Task: Create Issue Issue0000000440 in Backlog  in Scrum Project Project0000000088 in Jira. Change IN PROGRESS as Status of Issue Issue0000000432 in Backlog  in Scrum Project Project0000000087 in Jira. Change IN PROGRESS as Status of Issue Issue0000000434 in Backlog  in Scrum Project Project0000000087 in Jira. Change IN PROGRESS as Status of Issue Issue0000000436 in Backlog  in Scrum Project Project0000000088 in Jira. Change IN PROGRESS as Status of Issue Issue0000000438 in Backlog  in Scrum Project Project0000000088 in Jira
Action: Key pressed i<Key.caps_lock>ssue0000000440<Key.enter>
Screenshot: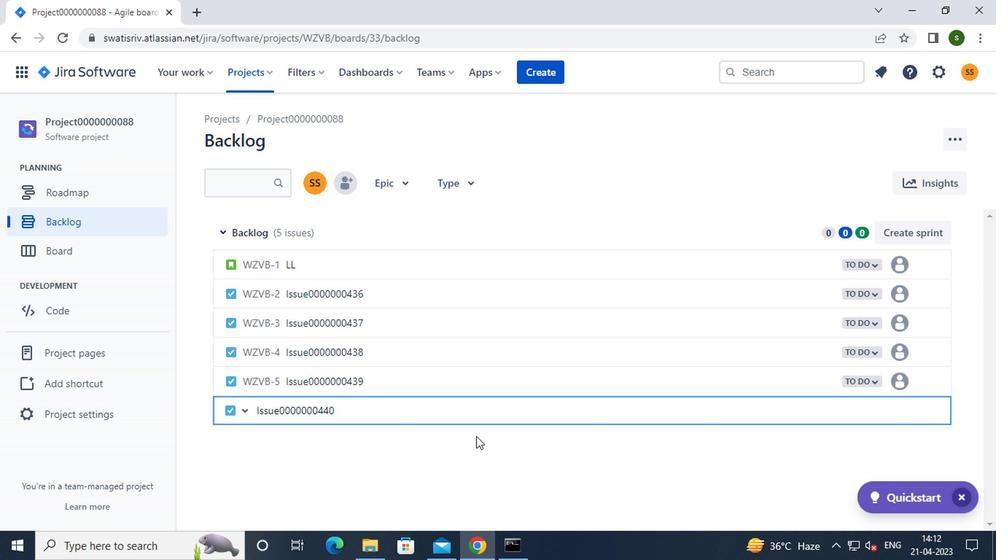
Action: Mouse moved to (256, 80)
Screenshot: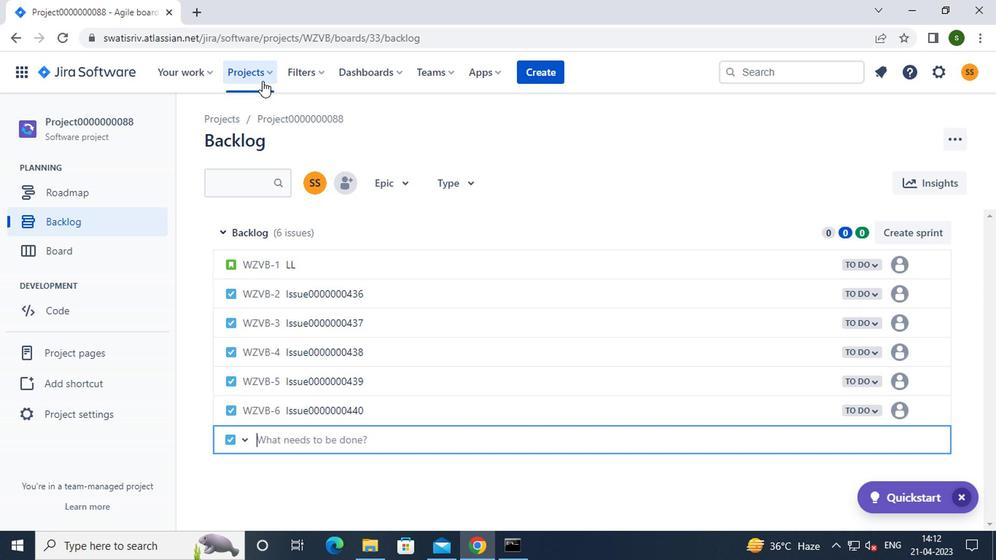 
Action: Mouse pressed left at (256, 80)
Screenshot: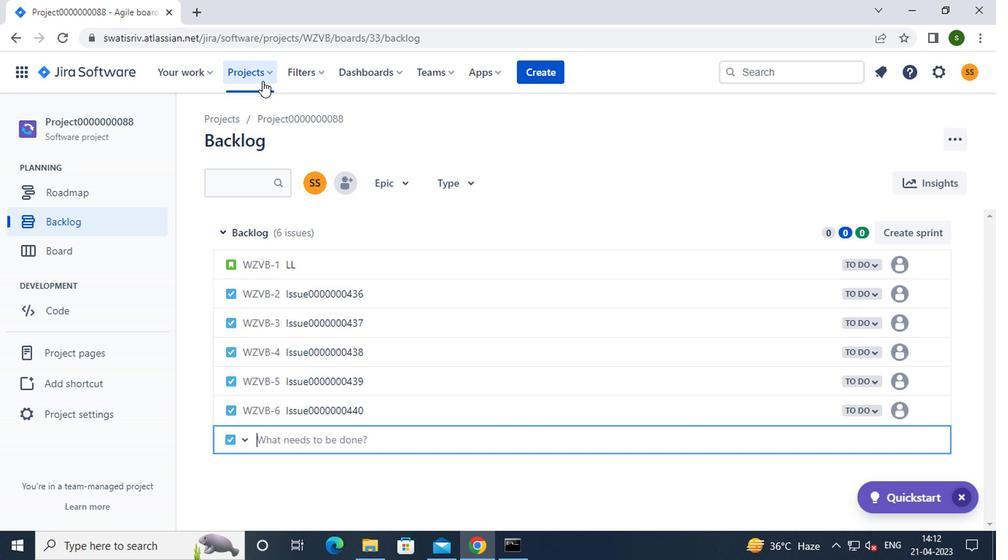 
Action: Mouse moved to (293, 181)
Screenshot: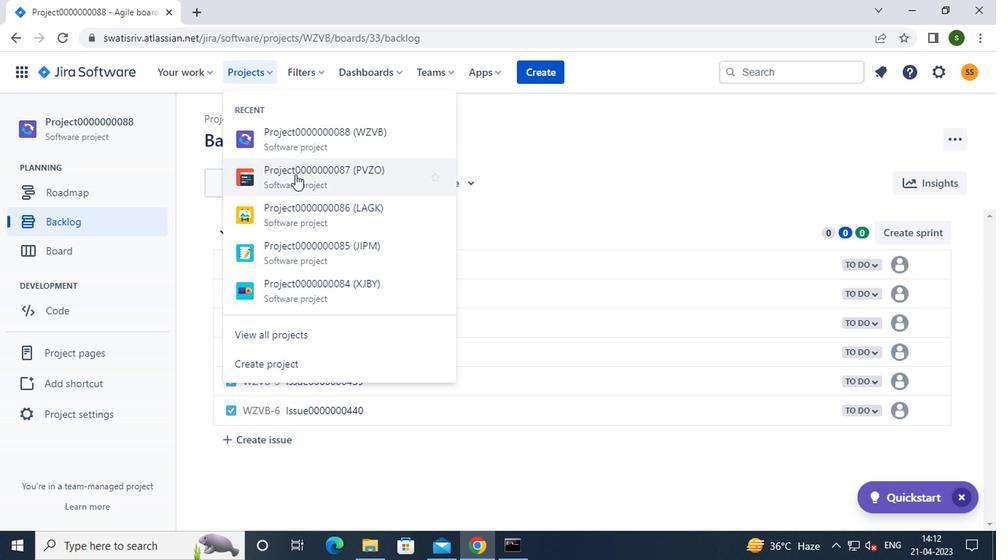 
Action: Mouse pressed left at (293, 181)
Screenshot: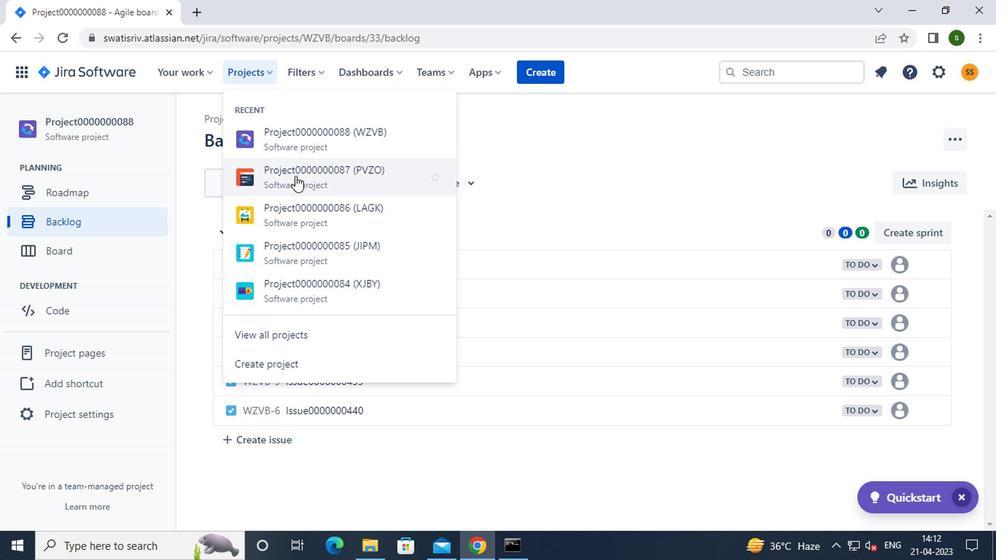 
Action: Mouse moved to (110, 228)
Screenshot: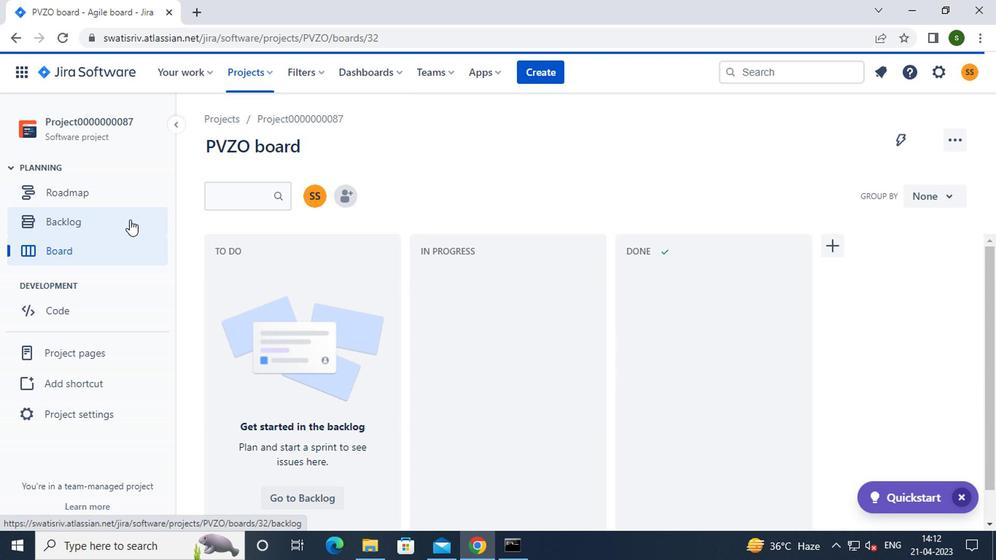 
Action: Mouse pressed left at (110, 228)
Screenshot: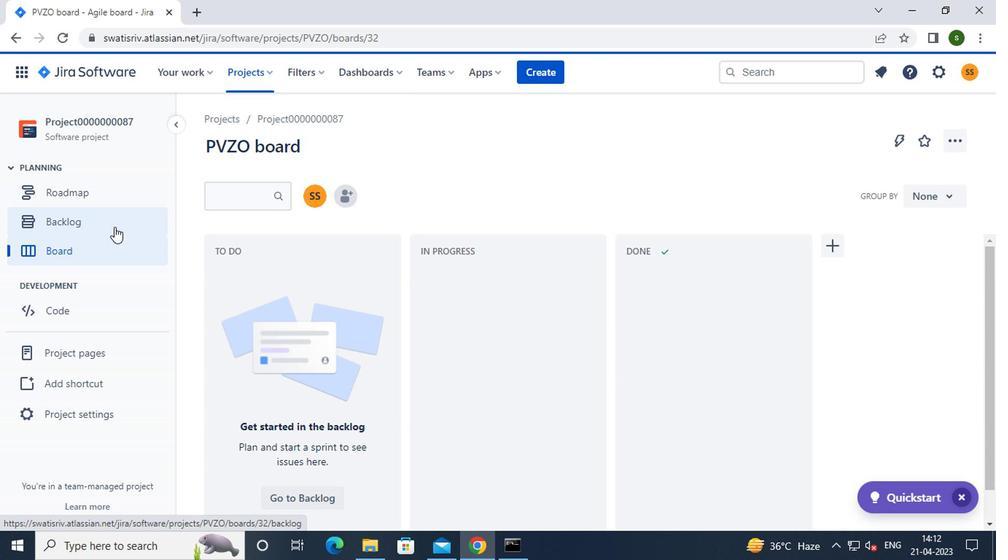 
Action: Mouse moved to (874, 325)
Screenshot: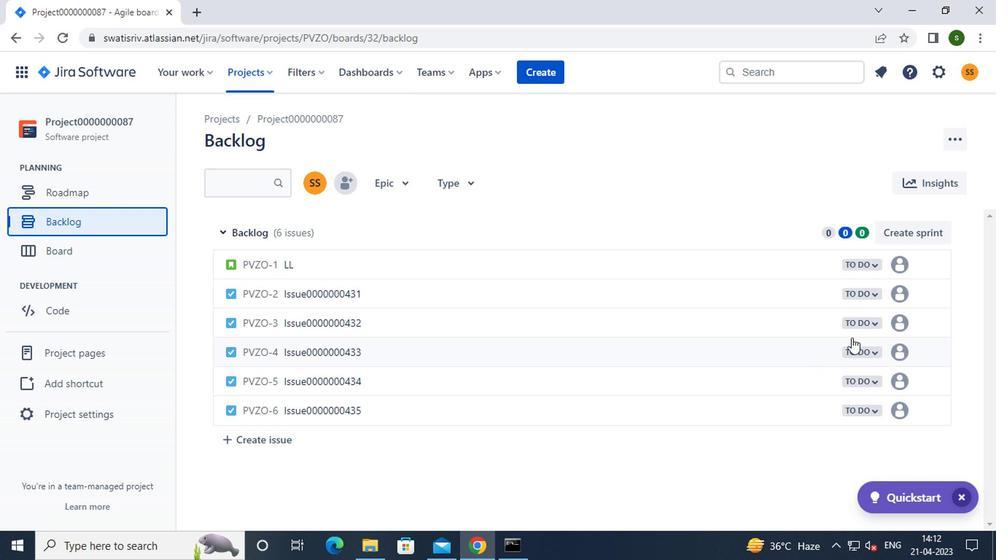 
Action: Mouse pressed left at (874, 325)
Screenshot: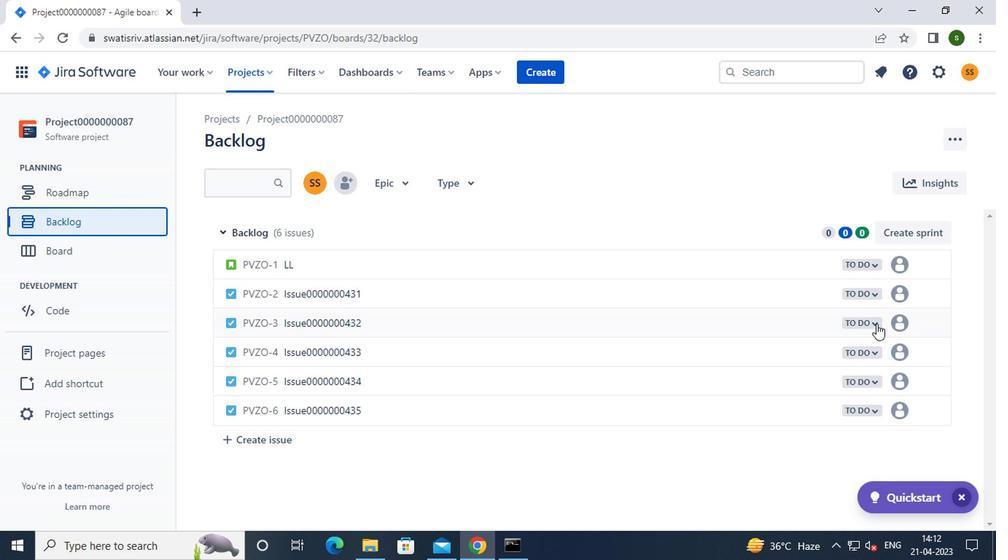
Action: Mouse moved to (803, 350)
Screenshot: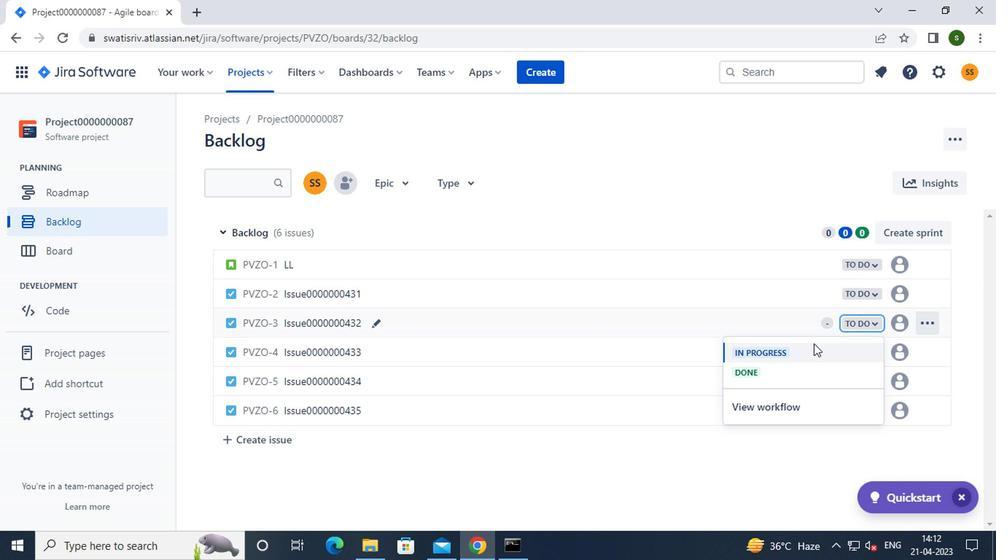 
Action: Mouse pressed left at (803, 350)
Screenshot: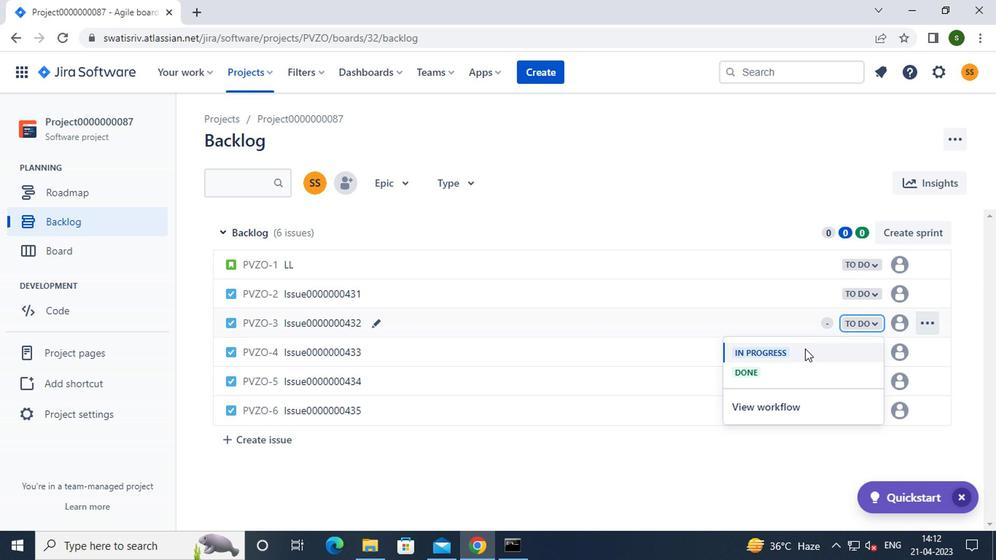 
Action: Mouse moved to (869, 380)
Screenshot: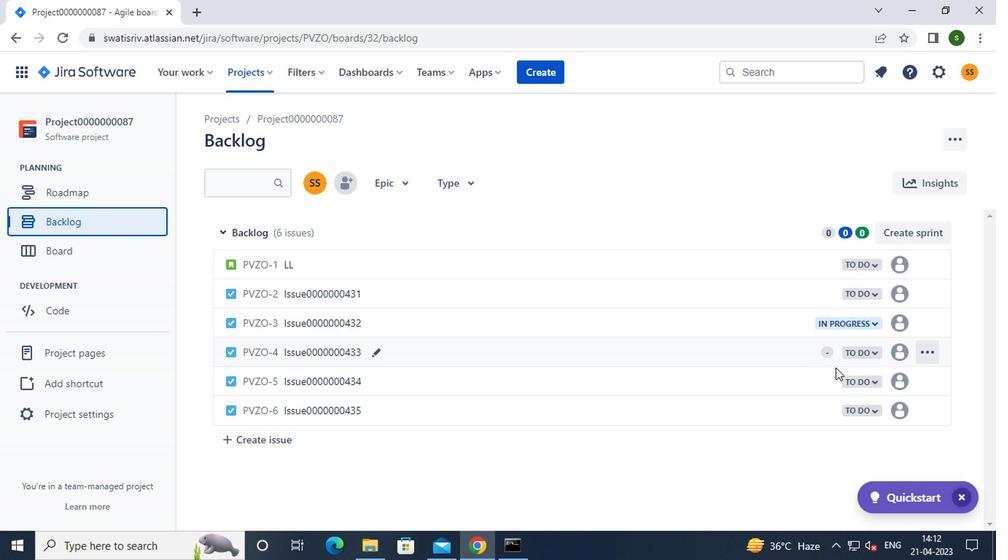 
Action: Mouse pressed left at (869, 380)
Screenshot: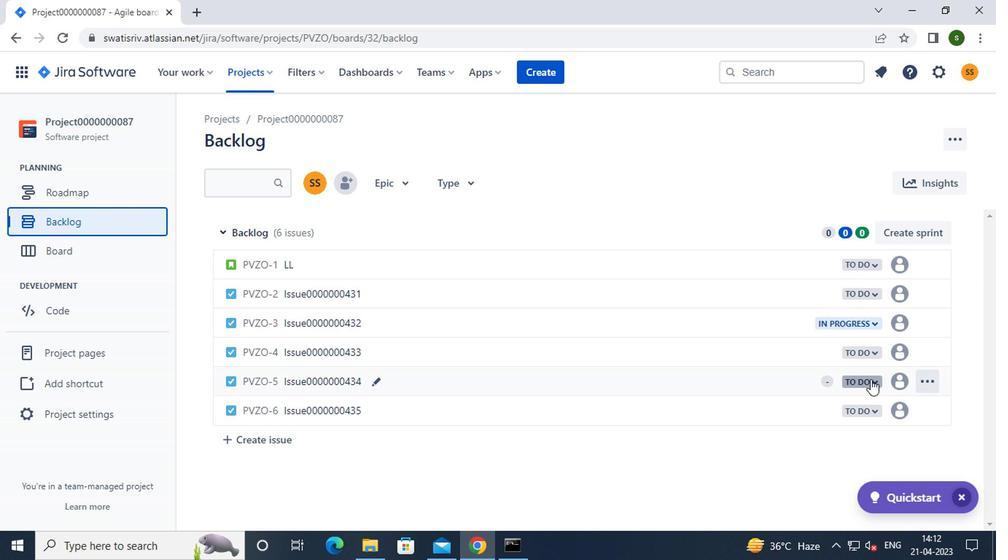 
Action: Mouse moved to (804, 408)
Screenshot: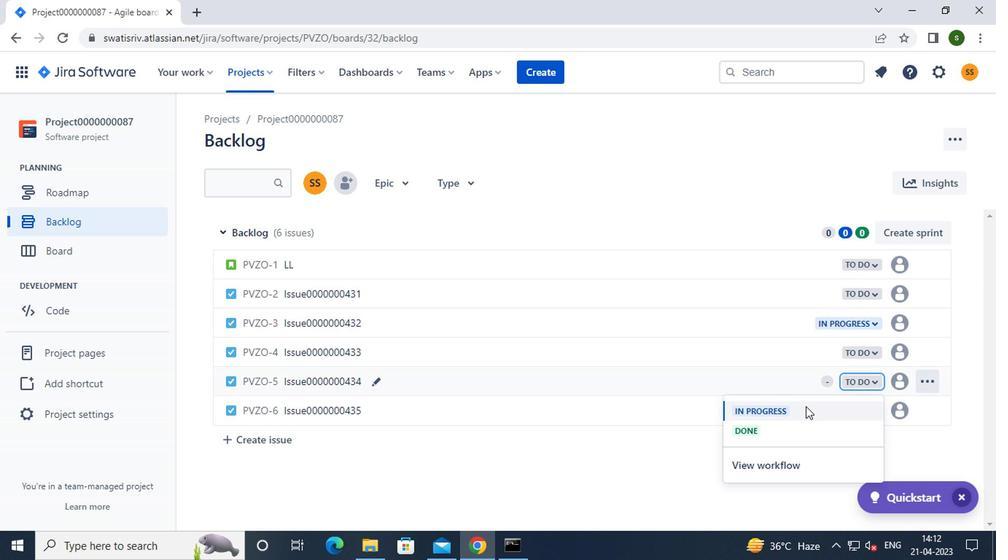 
Action: Mouse pressed left at (804, 408)
Screenshot: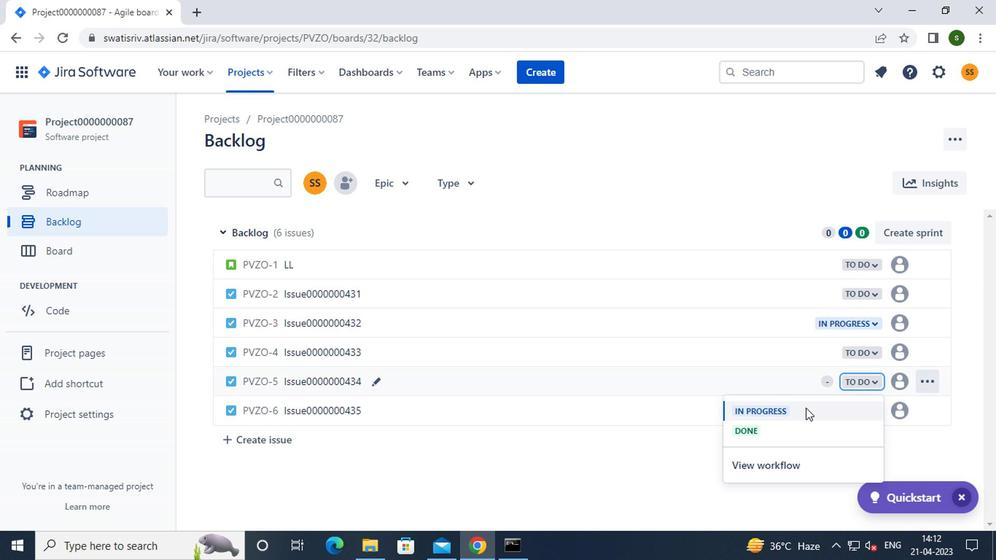 
Action: Mouse moved to (251, 71)
Screenshot: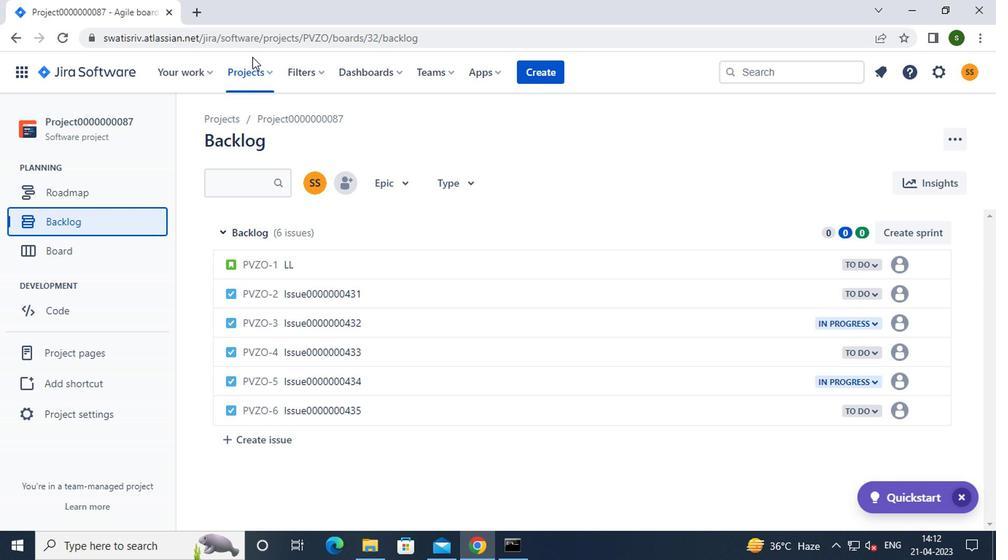 
Action: Mouse pressed left at (251, 71)
Screenshot: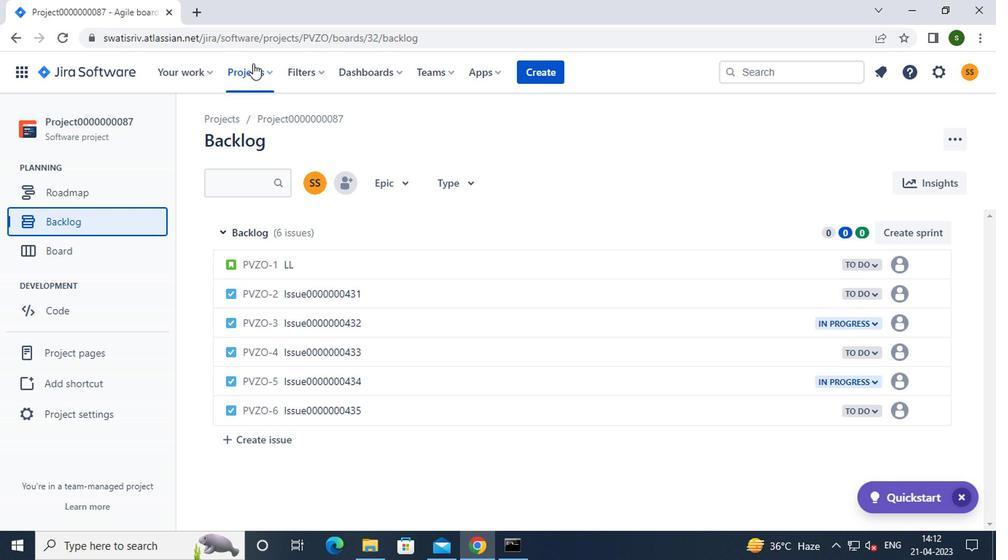 
Action: Mouse moved to (315, 190)
Screenshot: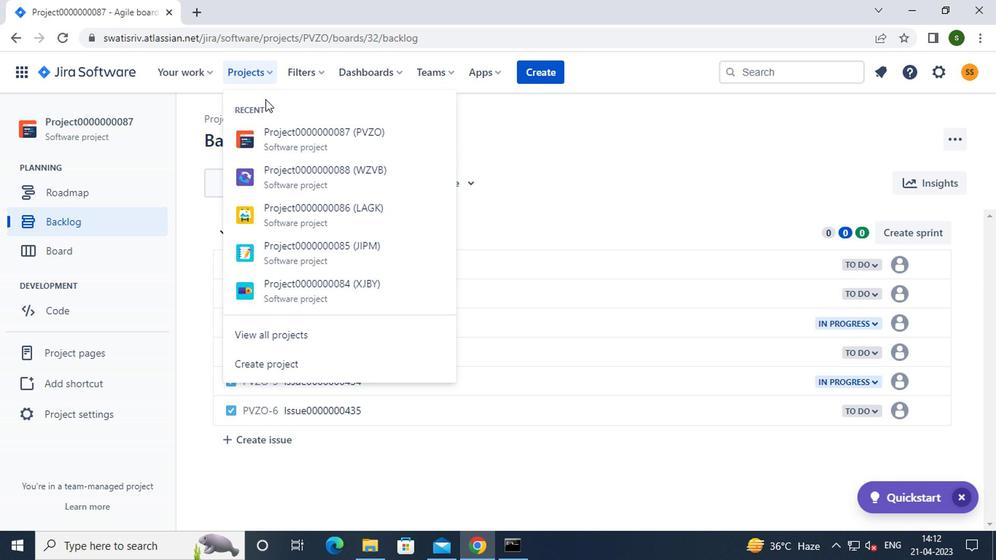 
Action: Mouse pressed left at (315, 190)
Screenshot: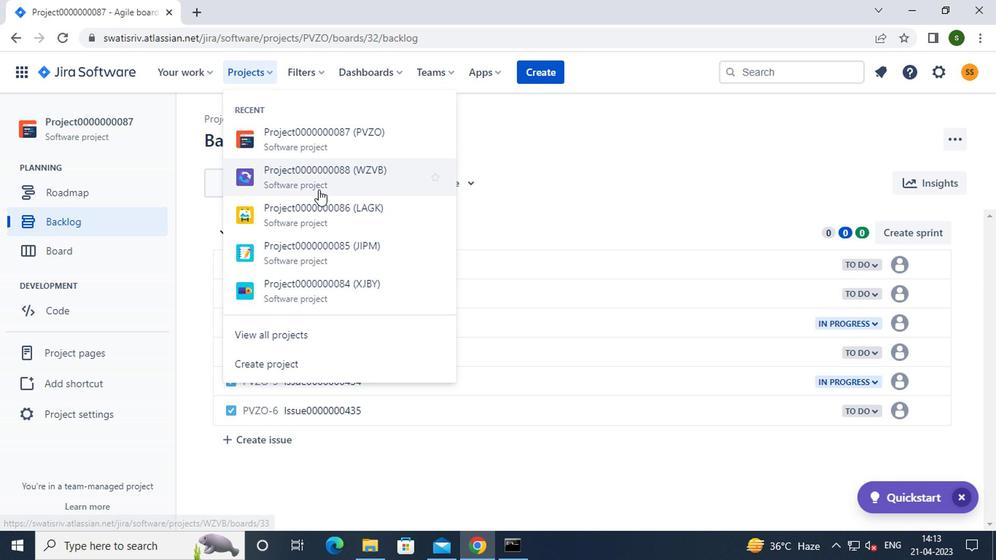 
Action: Mouse moved to (100, 216)
Screenshot: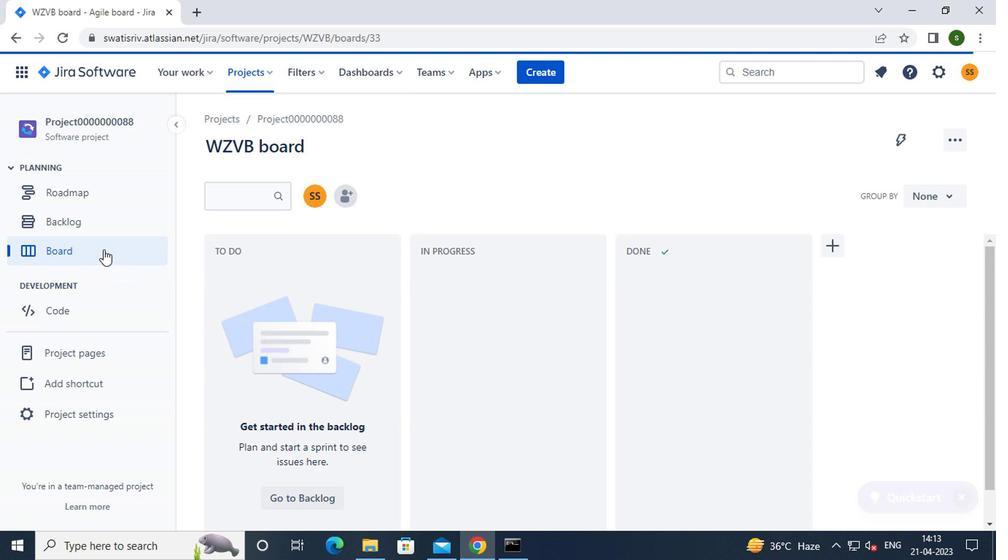 
Action: Mouse pressed left at (100, 216)
Screenshot: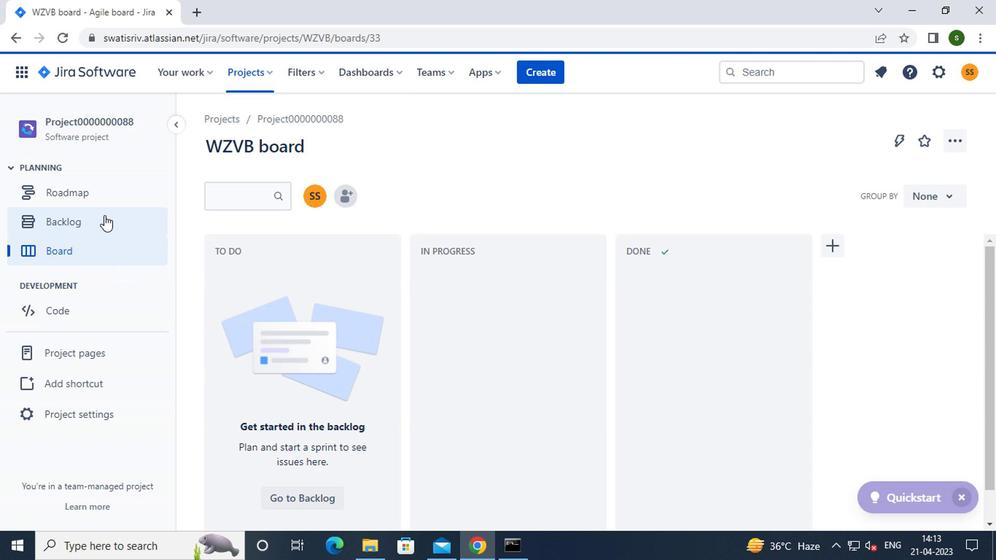 
Action: Mouse moved to (869, 293)
Screenshot: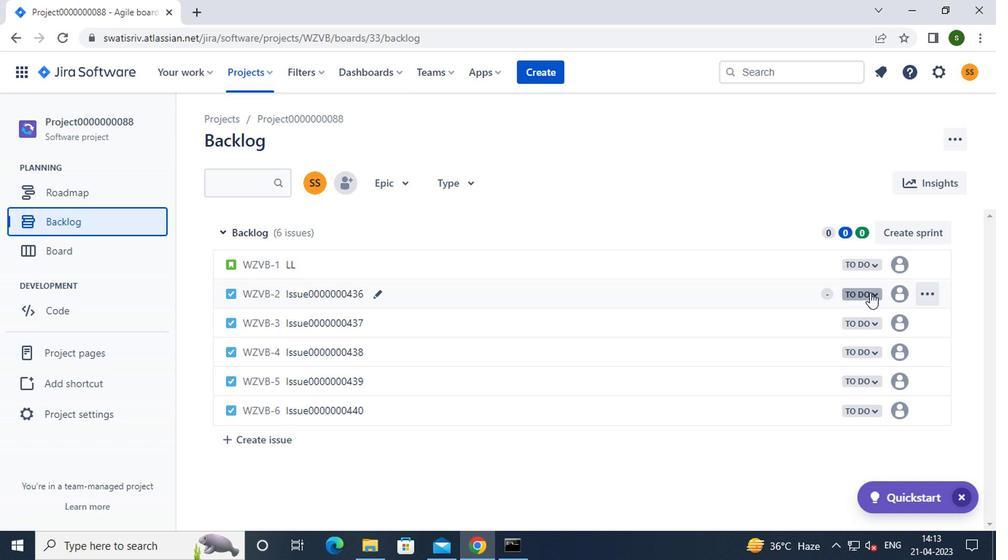 
Action: Mouse pressed left at (869, 293)
Screenshot: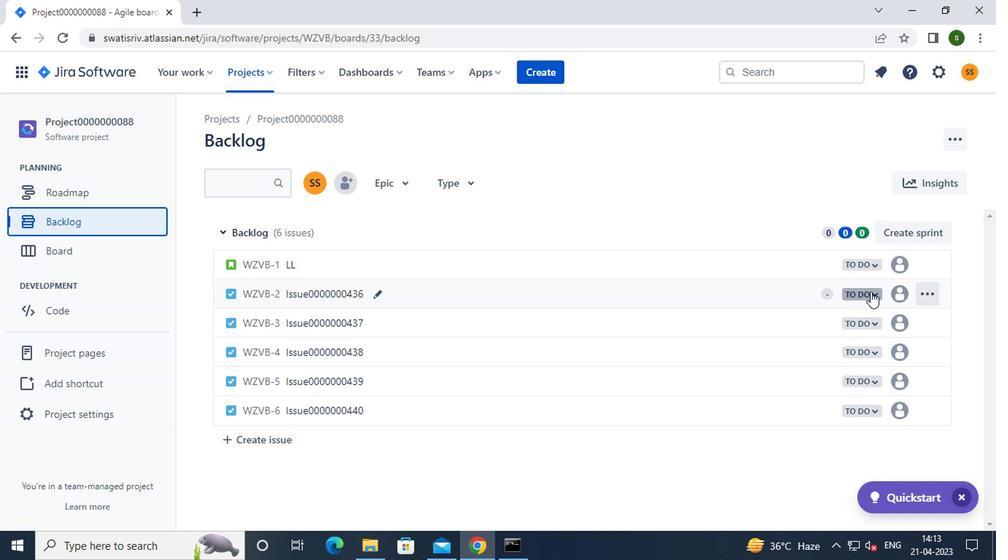 
Action: Mouse moved to (790, 323)
Screenshot: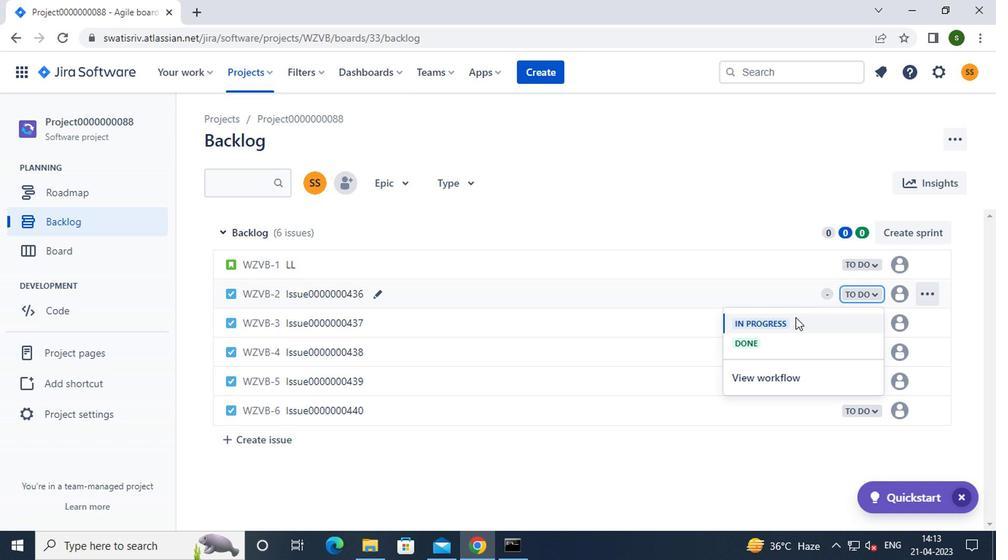 
Action: Mouse pressed left at (790, 323)
Screenshot: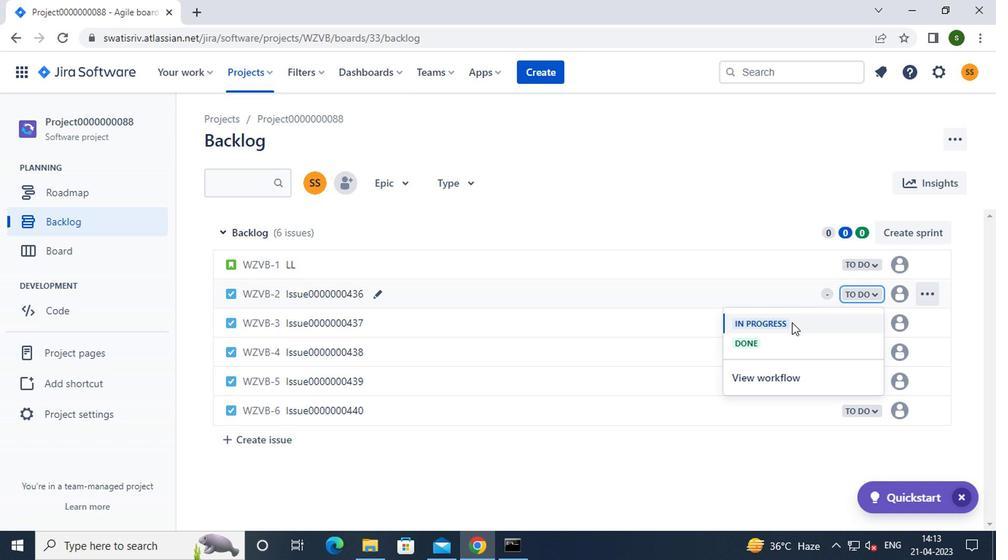 
Action: Mouse moved to (871, 347)
Screenshot: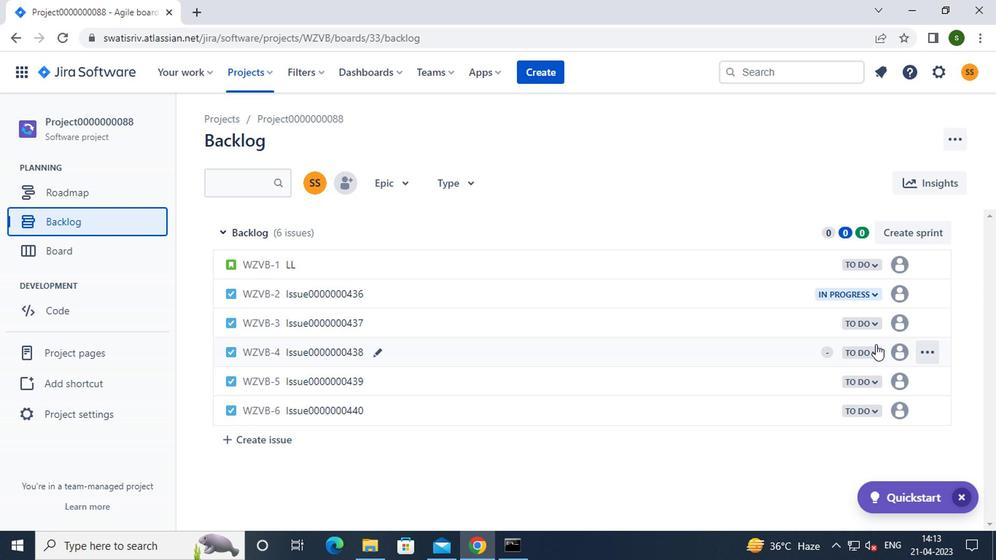 
Action: Mouse pressed left at (871, 347)
Screenshot: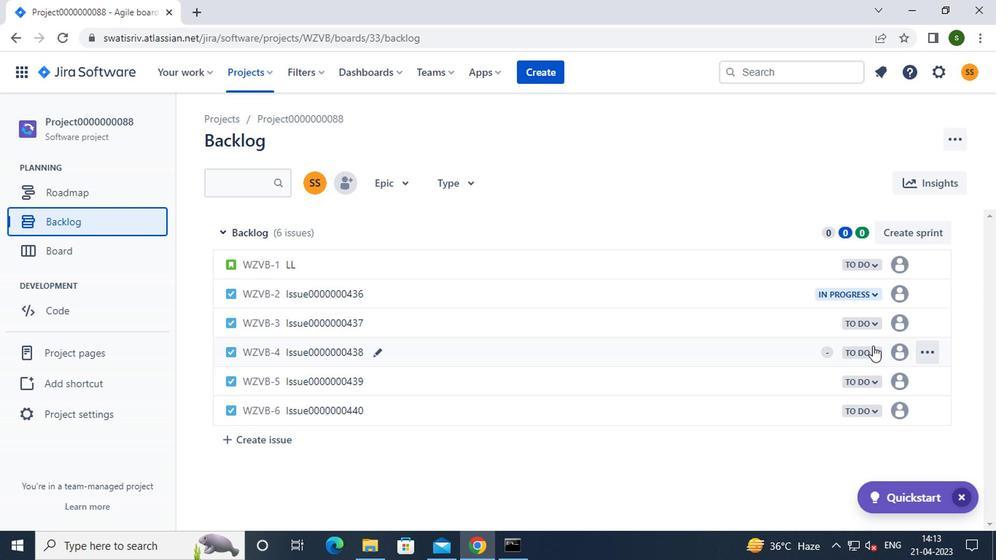 
Action: Mouse moved to (794, 383)
Screenshot: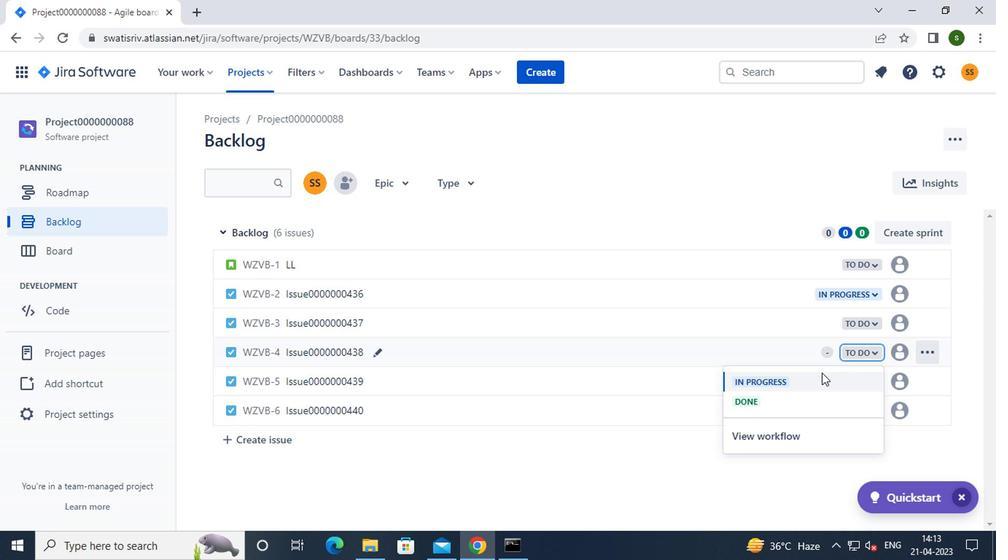 
Action: Mouse pressed left at (794, 383)
Screenshot: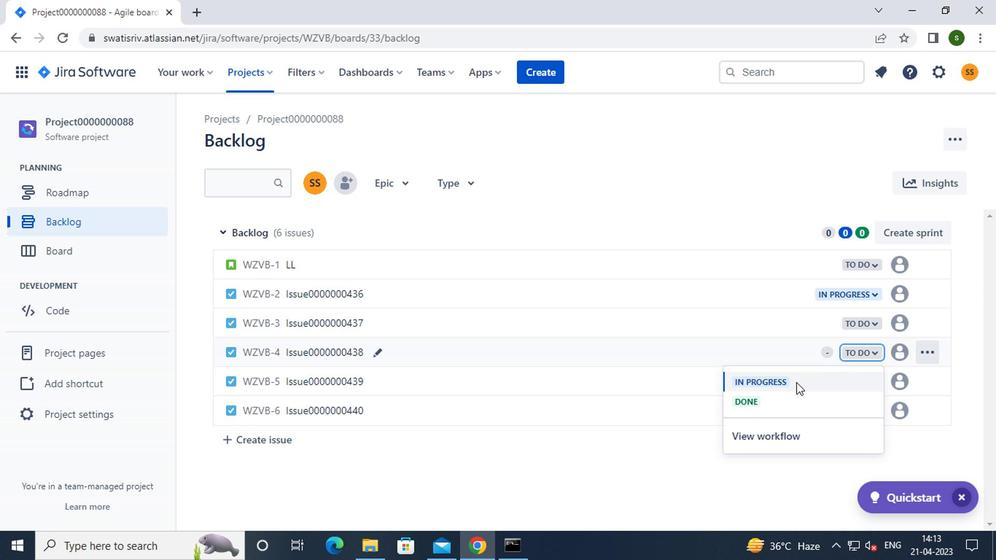 
Action: Mouse moved to (668, 157)
Screenshot: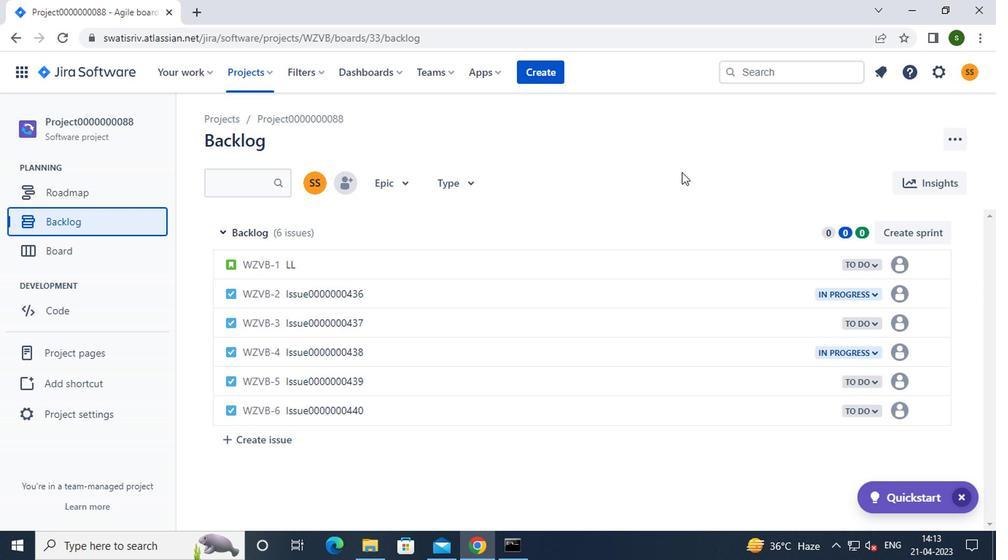 
